 Task: Look for products in the category "Paper Goods" from Store Brand only.
Action: Mouse moved to (688, 252)
Screenshot: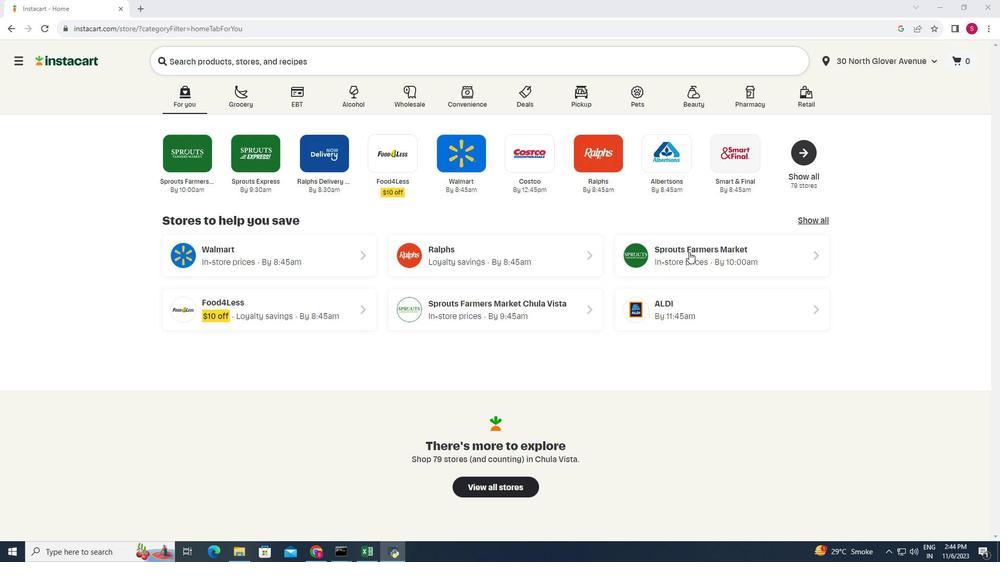 
Action: Mouse pressed left at (688, 252)
Screenshot: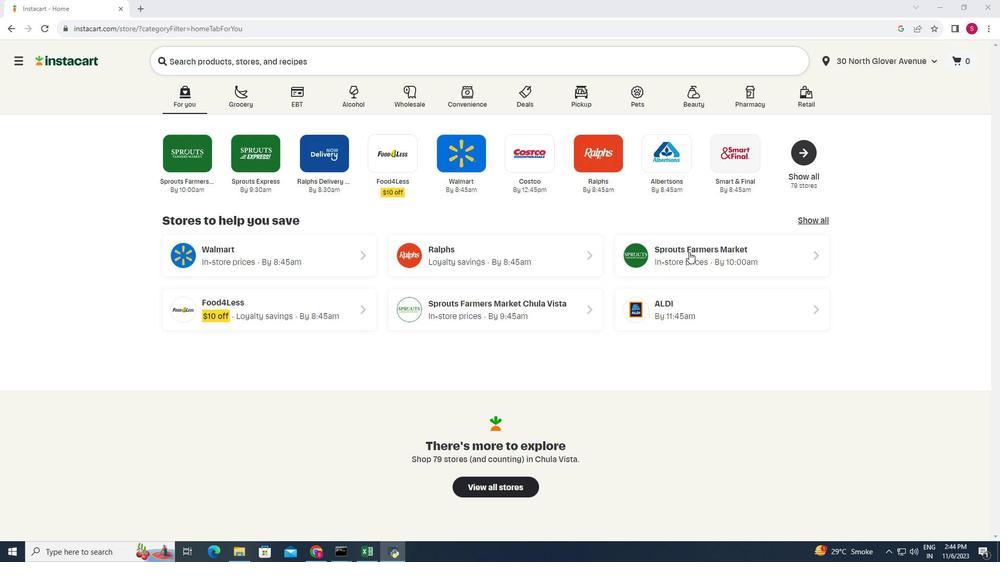 
Action: Mouse moved to (84, 396)
Screenshot: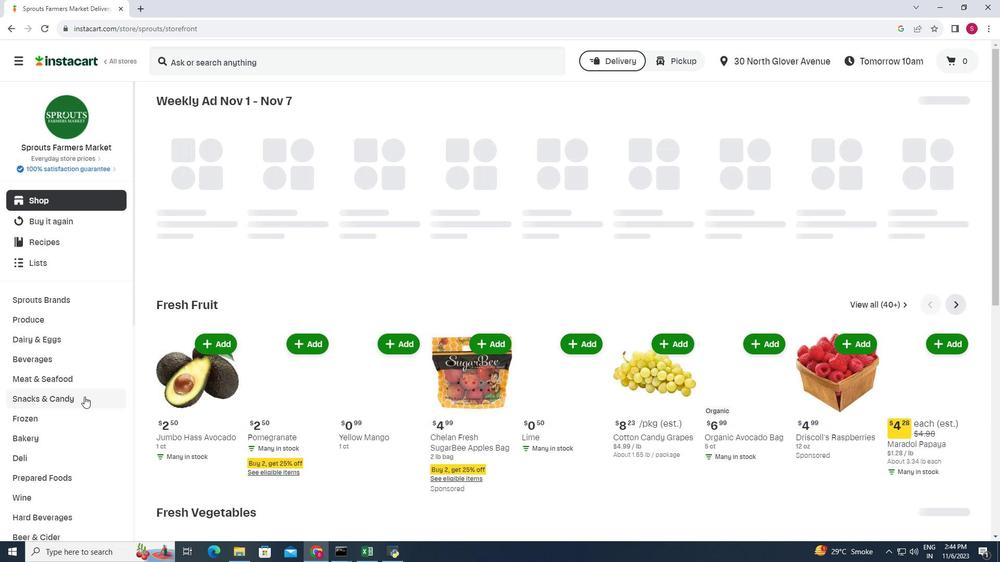 
Action: Mouse scrolled (84, 396) with delta (0, 0)
Screenshot: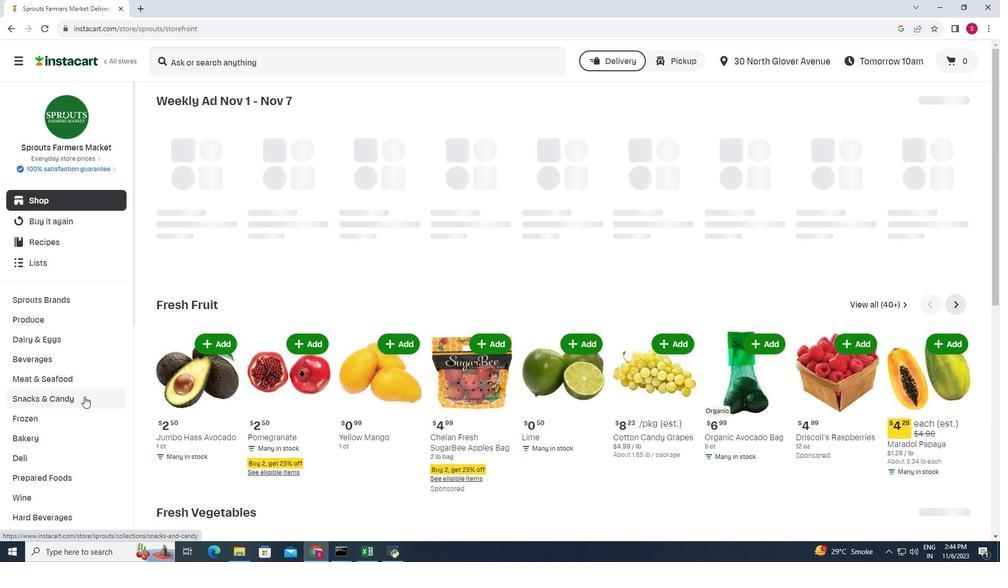
Action: Mouse scrolled (84, 396) with delta (0, 0)
Screenshot: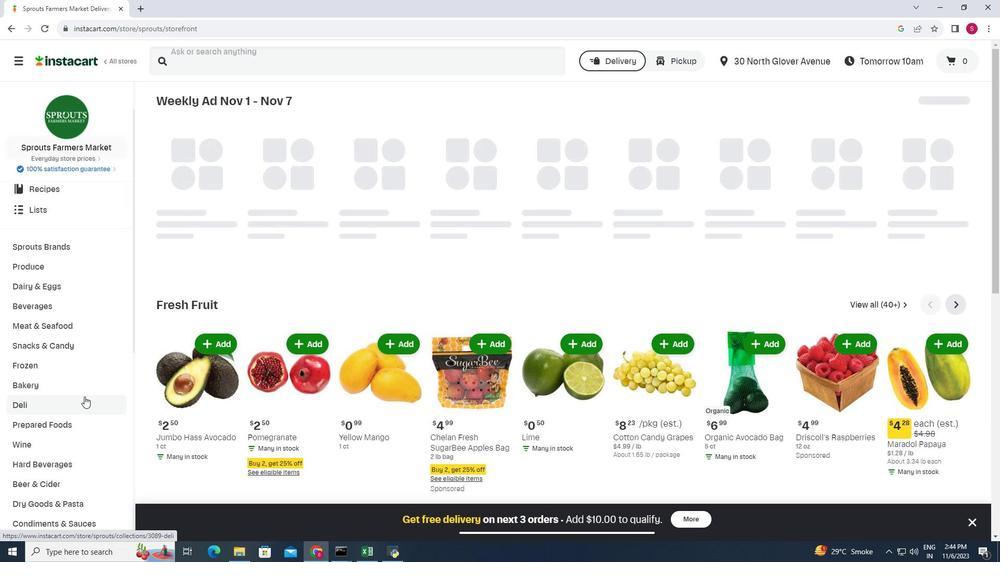 
Action: Mouse scrolled (84, 396) with delta (0, 0)
Screenshot: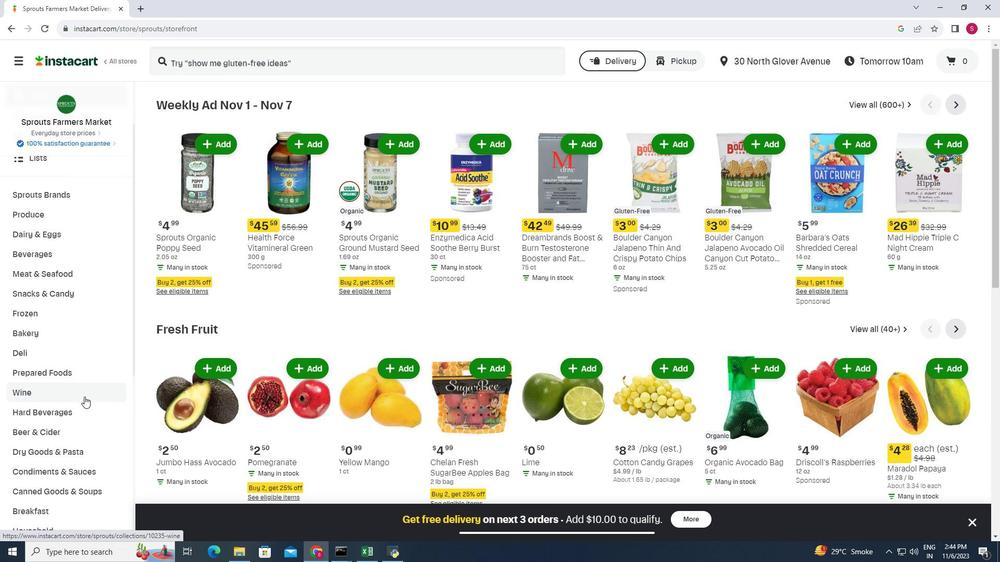 
Action: Mouse scrolled (84, 396) with delta (0, 0)
Screenshot: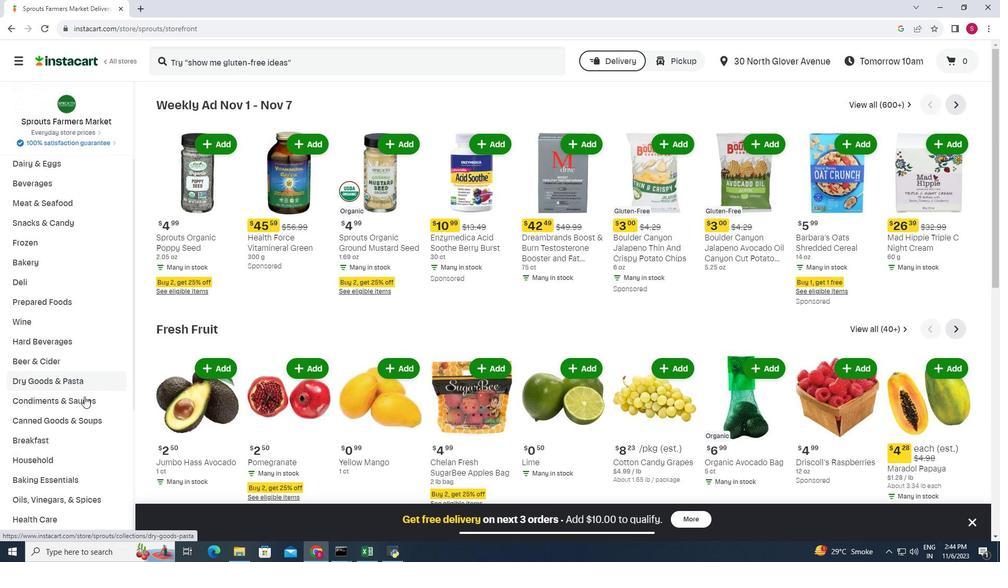 
Action: Mouse moved to (52, 435)
Screenshot: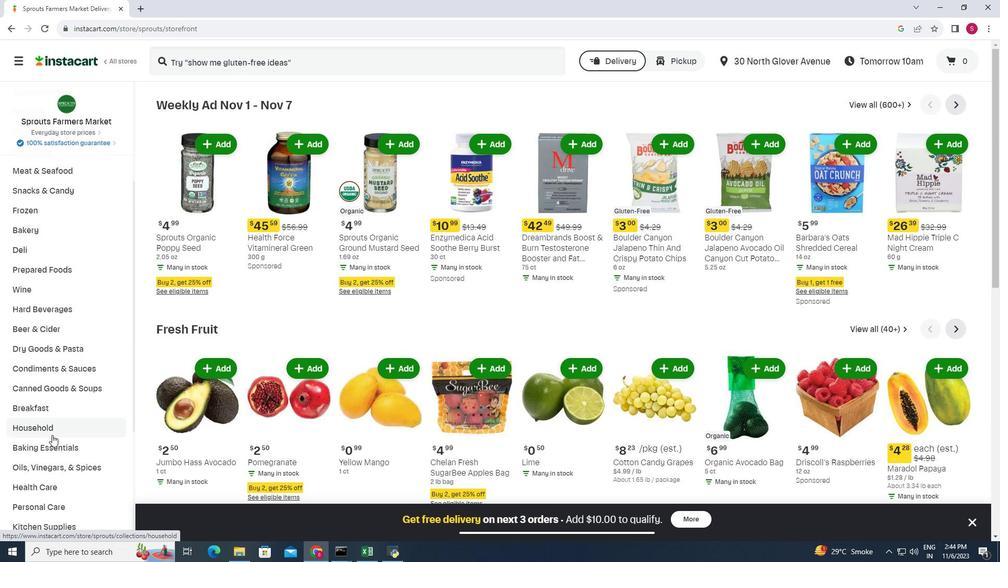 
Action: Mouse pressed left at (52, 435)
Screenshot: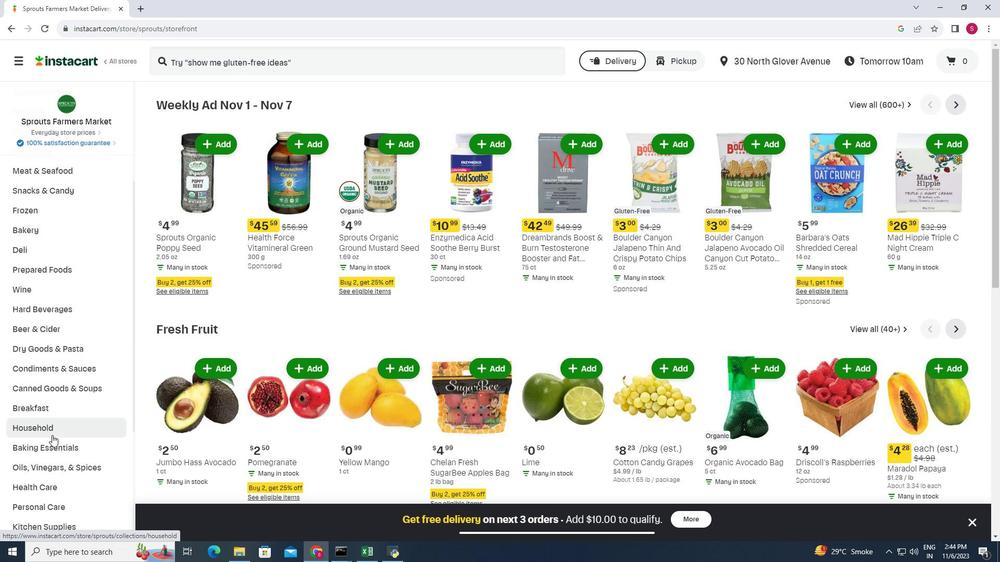 
Action: Mouse moved to (270, 125)
Screenshot: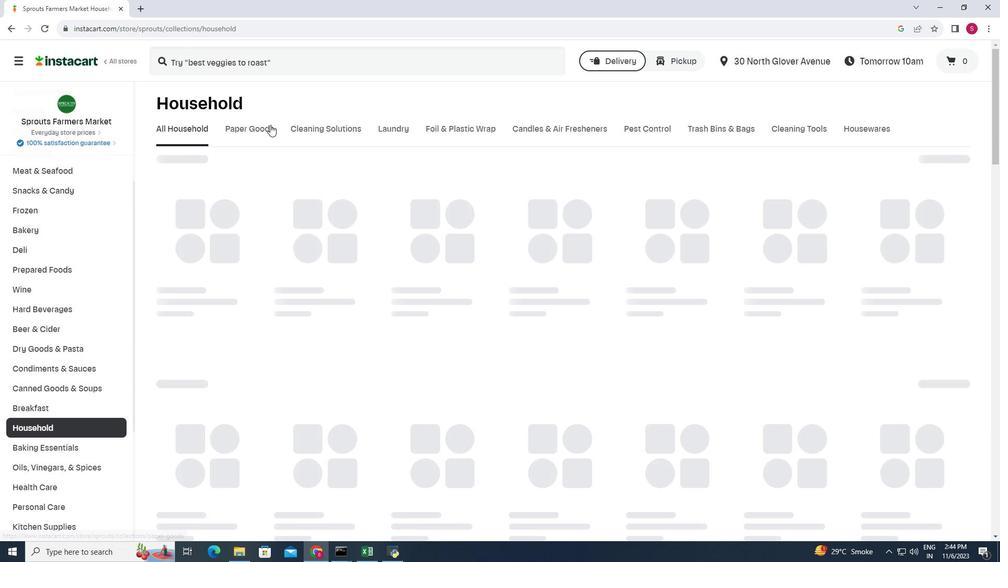
Action: Mouse pressed left at (270, 125)
Screenshot: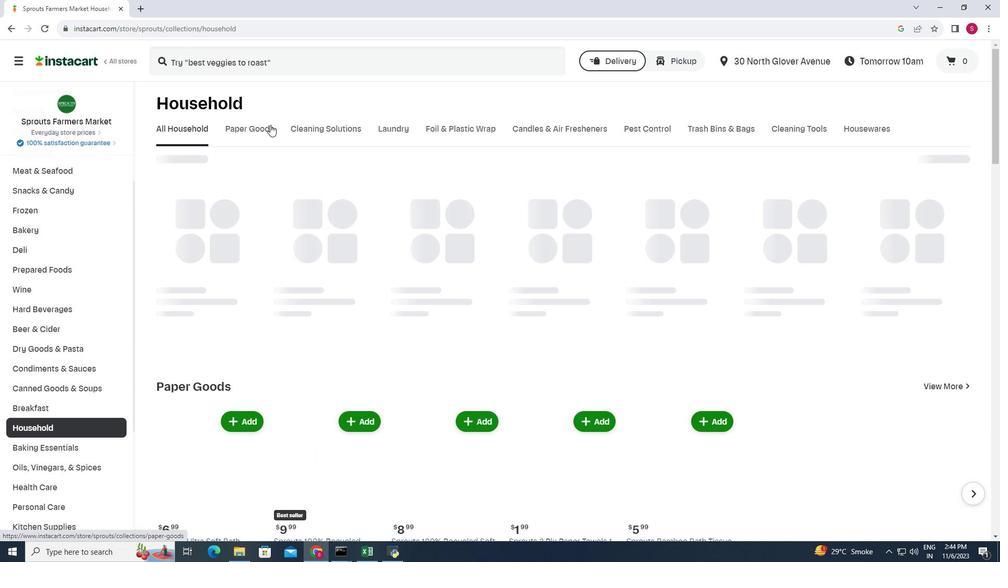 
Action: Mouse moved to (197, 218)
Screenshot: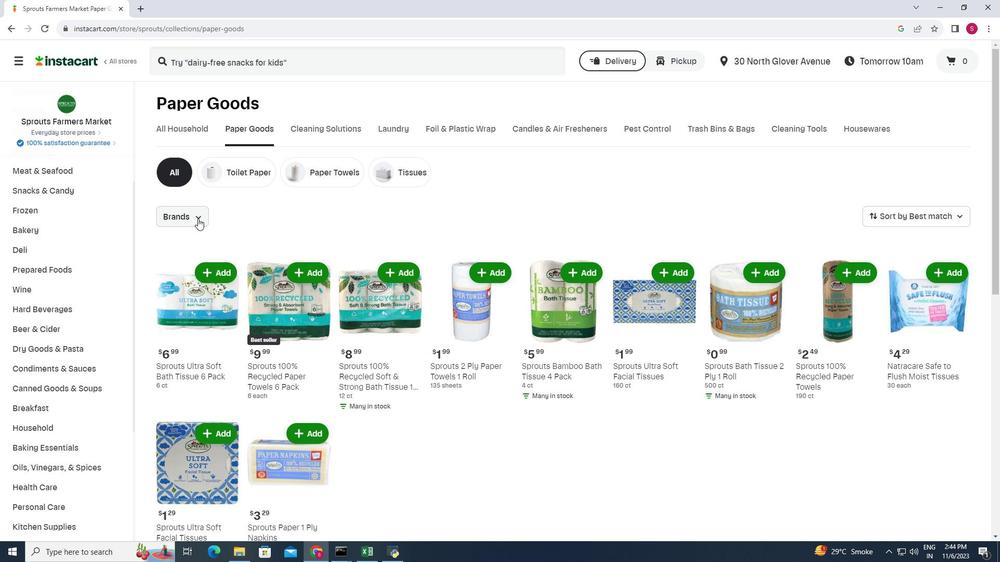 
Action: Mouse pressed left at (197, 218)
Screenshot: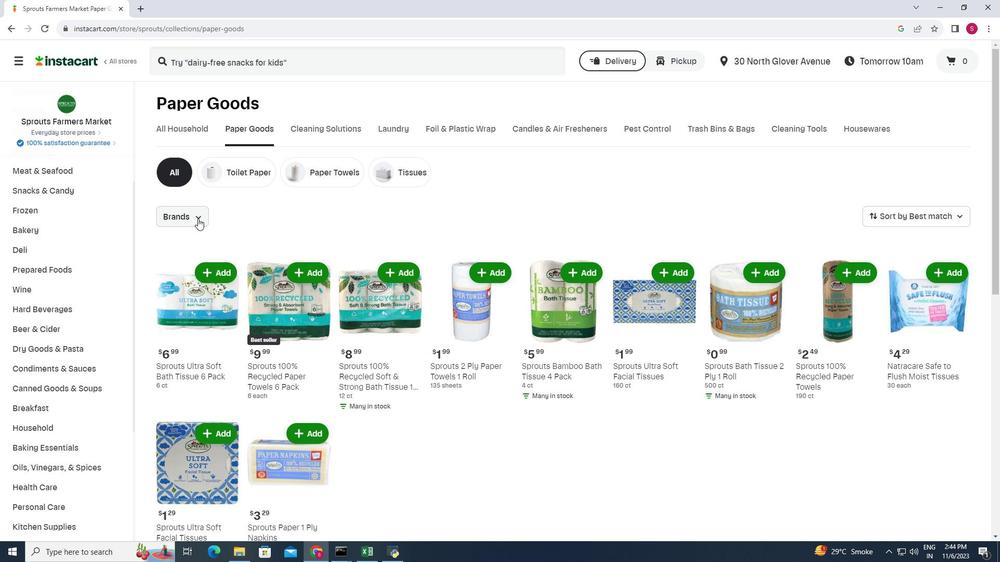 
Action: Mouse moved to (189, 246)
Screenshot: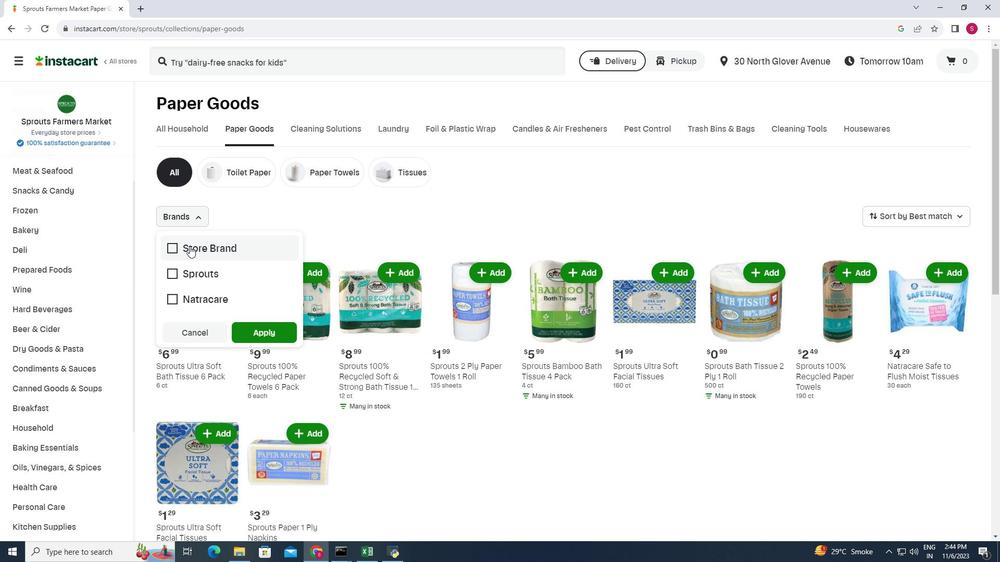 
Action: Mouse pressed left at (189, 246)
Screenshot: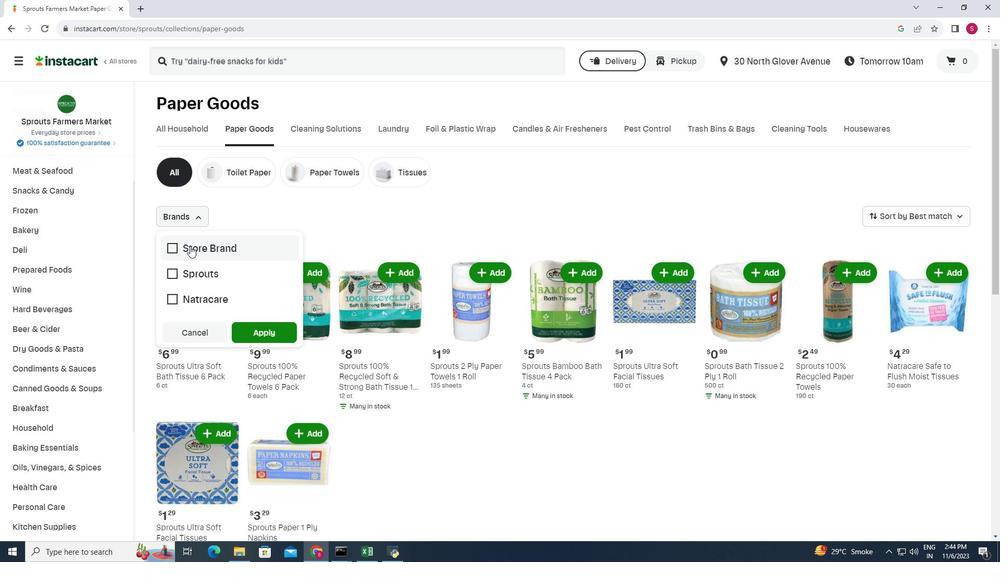 
Action: Mouse moved to (244, 336)
Screenshot: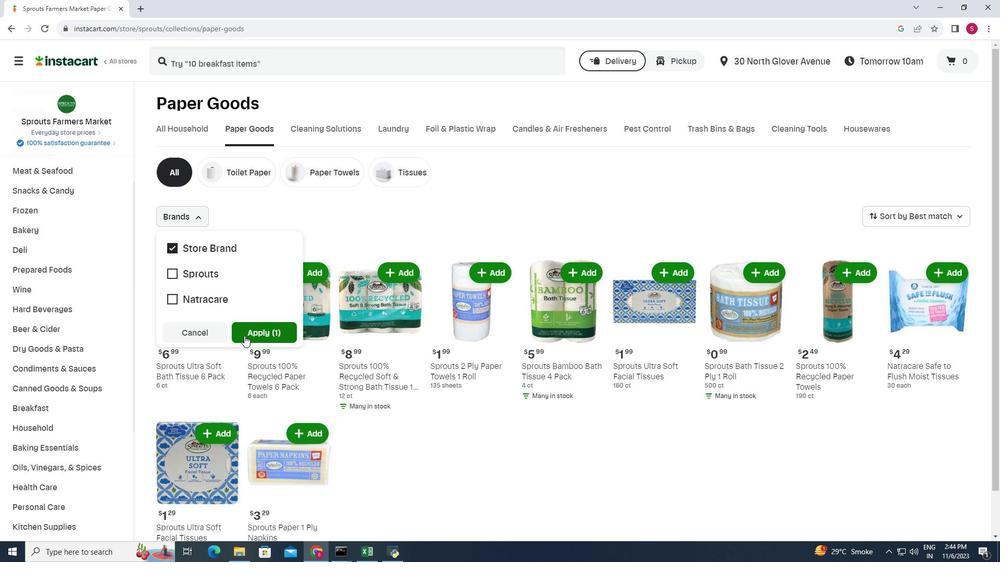 
Action: Mouse pressed left at (244, 336)
Screenshot: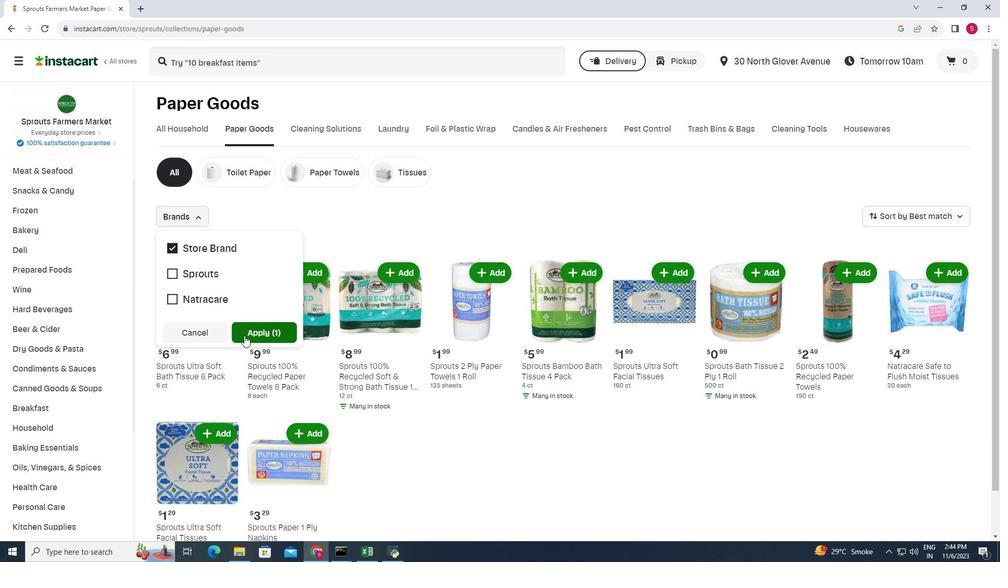
Action: Mouse moved to (412, 369)
Screenshot: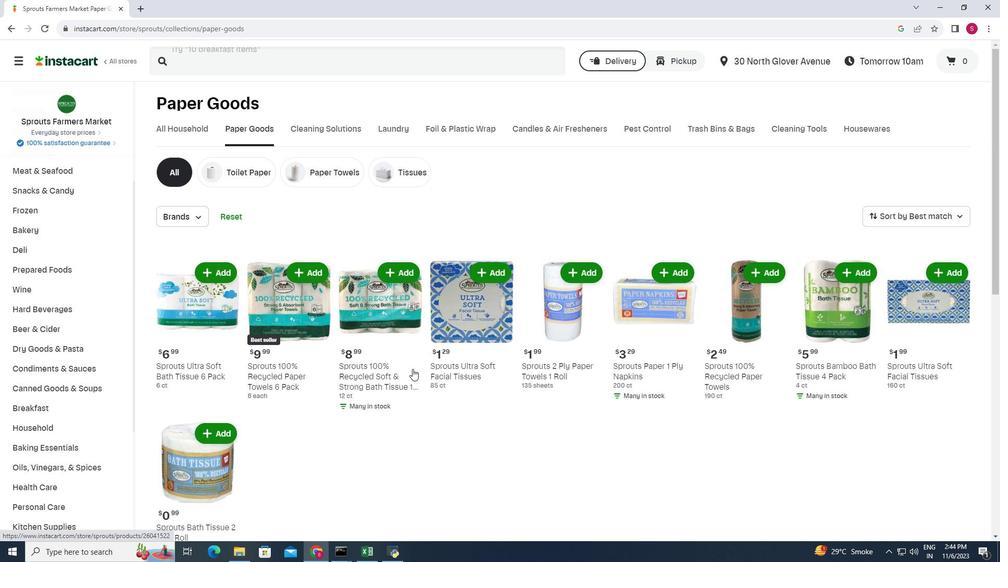 
Action: Mouse scrolled (412, 368) with delta (0, 0)
Screenshot: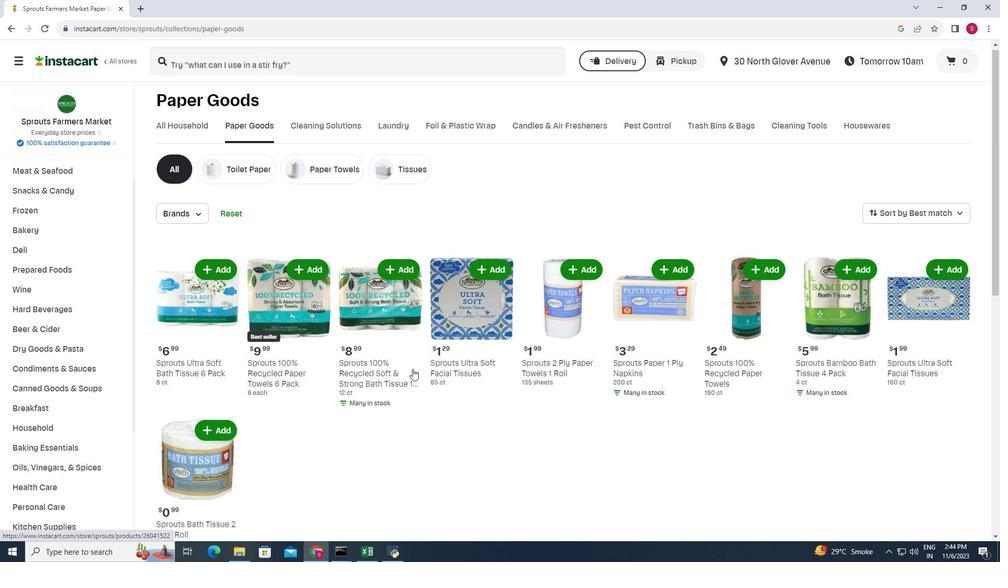 
Action: Mouse scrolled (412, 368) with delta (0, 0)
Screenshot: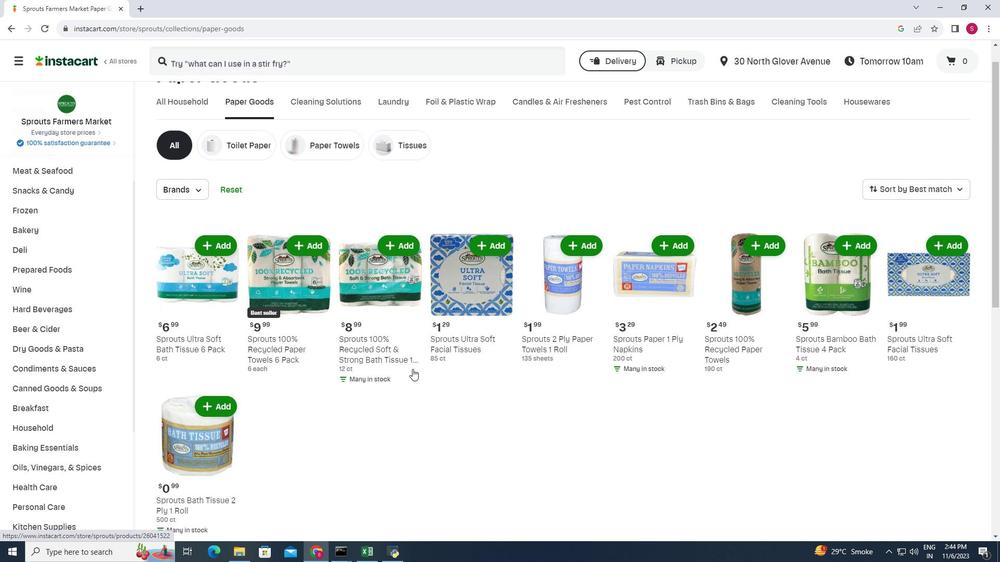 
Action: Mouse scrolled (412, 368) with delta (0, 0)
Screenshot: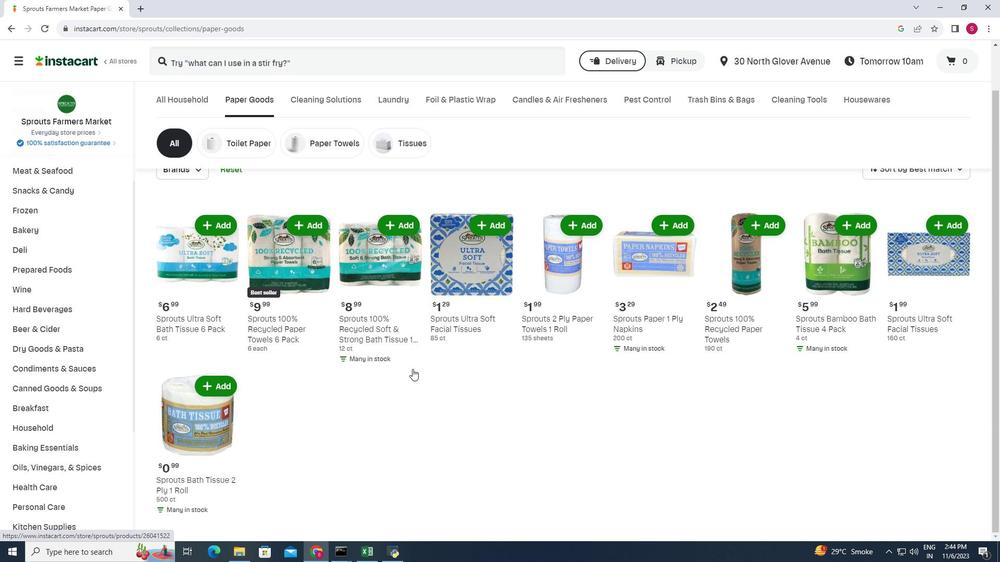 
Action: Mouse moved to (414, 370)
Screenshot: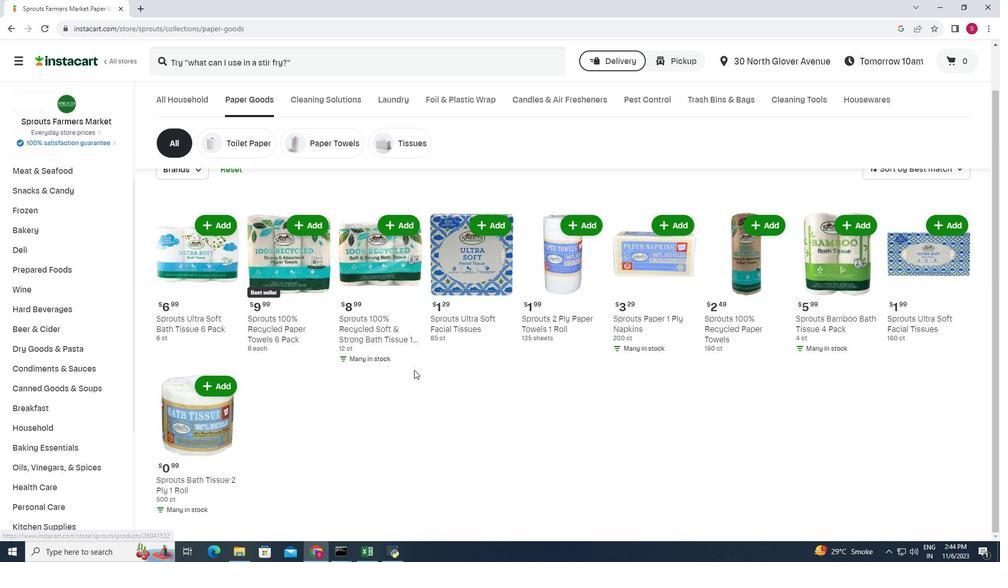 
